 Task: Change polyline line to dashed.
Action: Mouse moved to (368, 266)
Screenshot: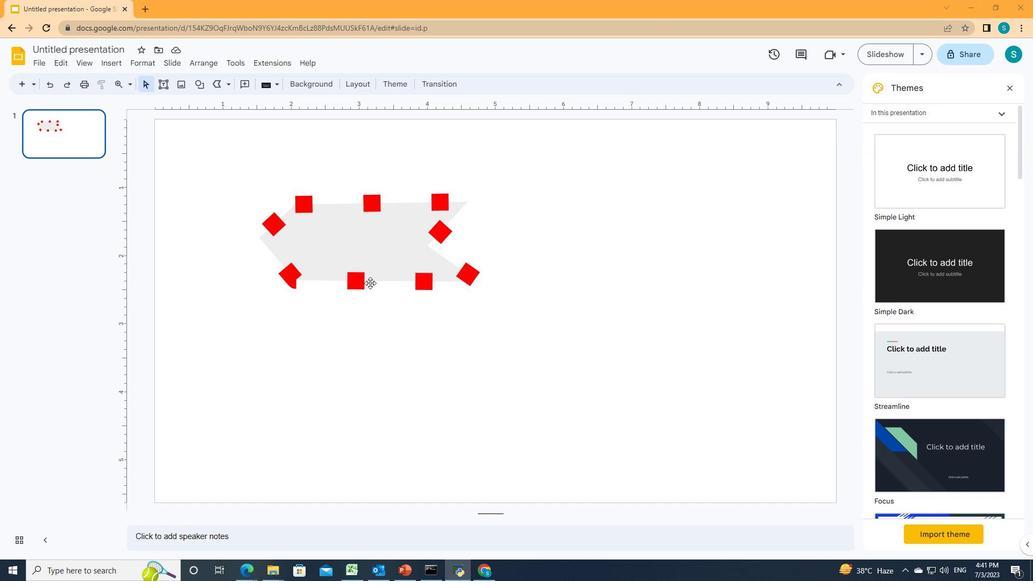 
Action: Mouse pressed left at (368, 266)
Screenshot: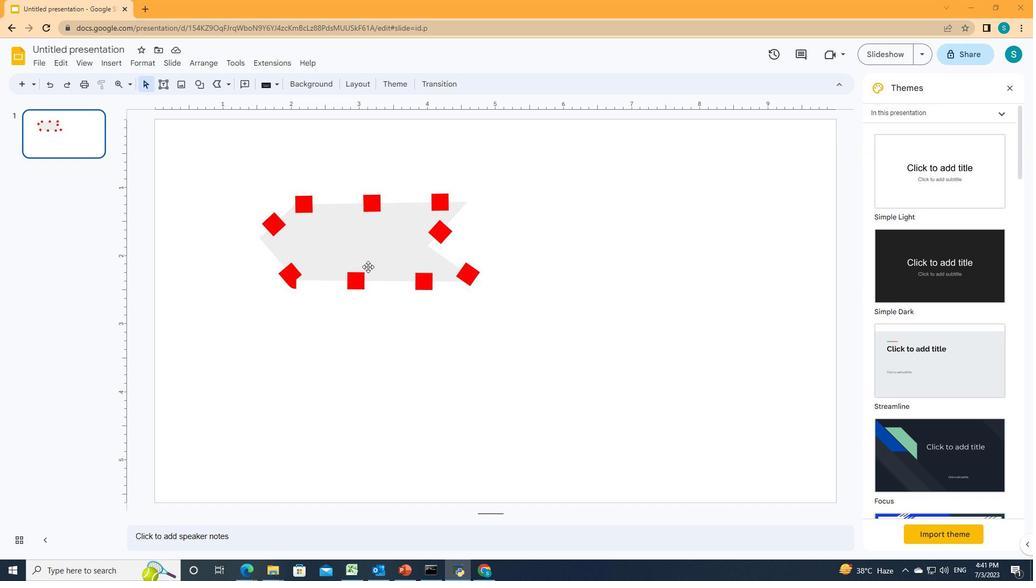 
Action: Mouse moved to (305, 83)
Screenshot: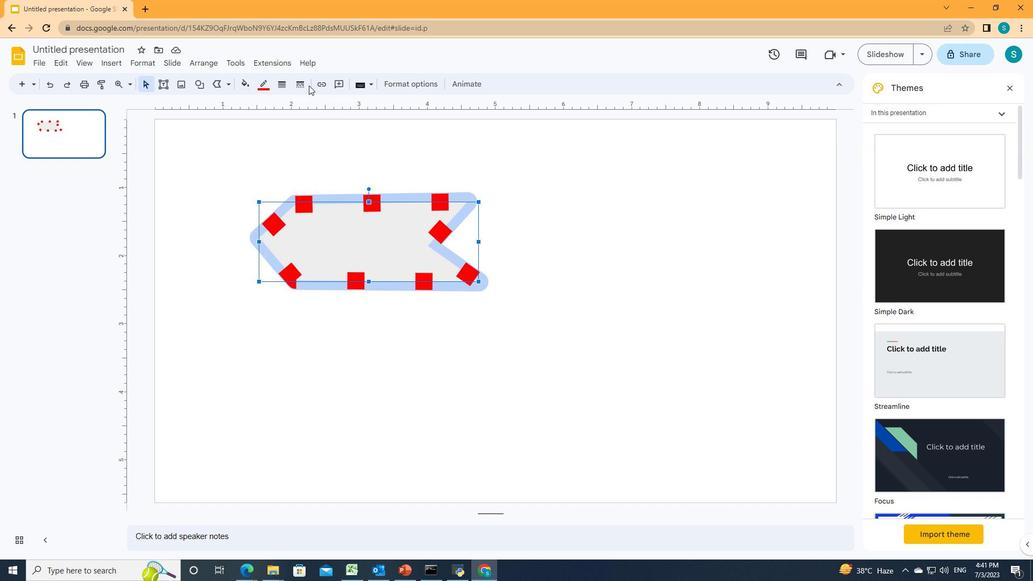 
Action: Mouse pressed left at (305, 83)
Screenshot: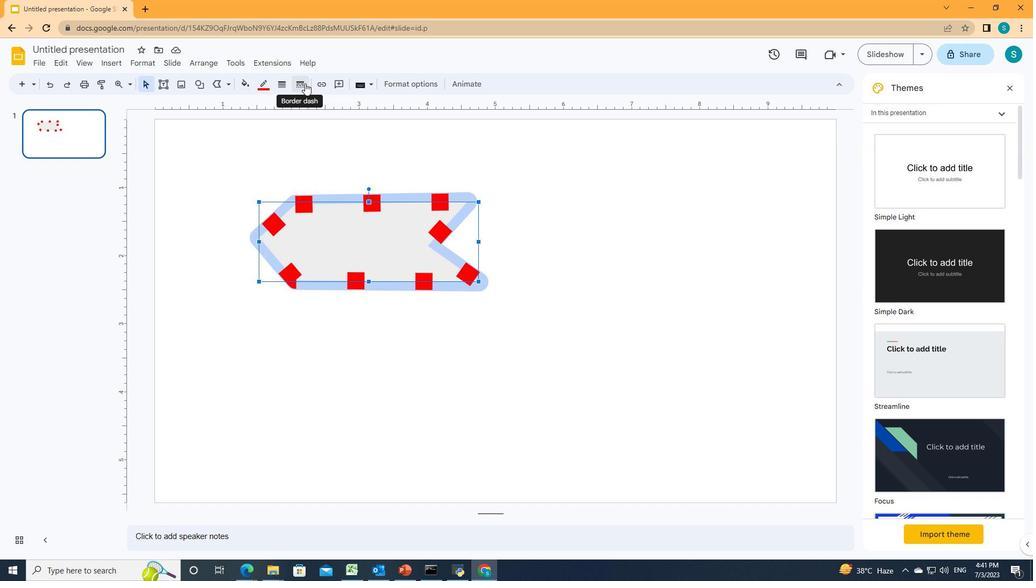 
Action: Mouse moved to (323, 137)
Screenshot: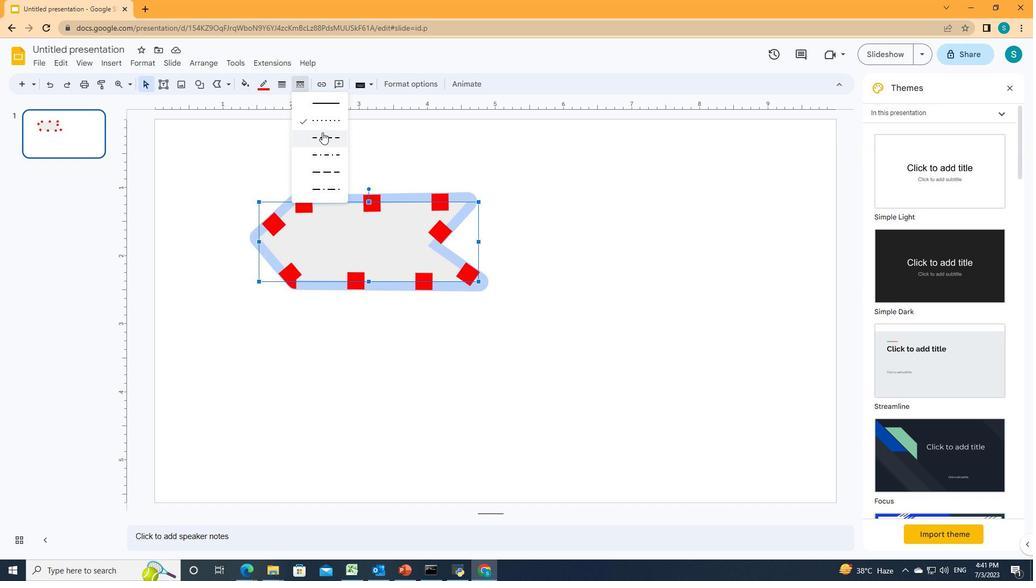 
Action: Mouse pressed left at (323, 137)
Screenshot: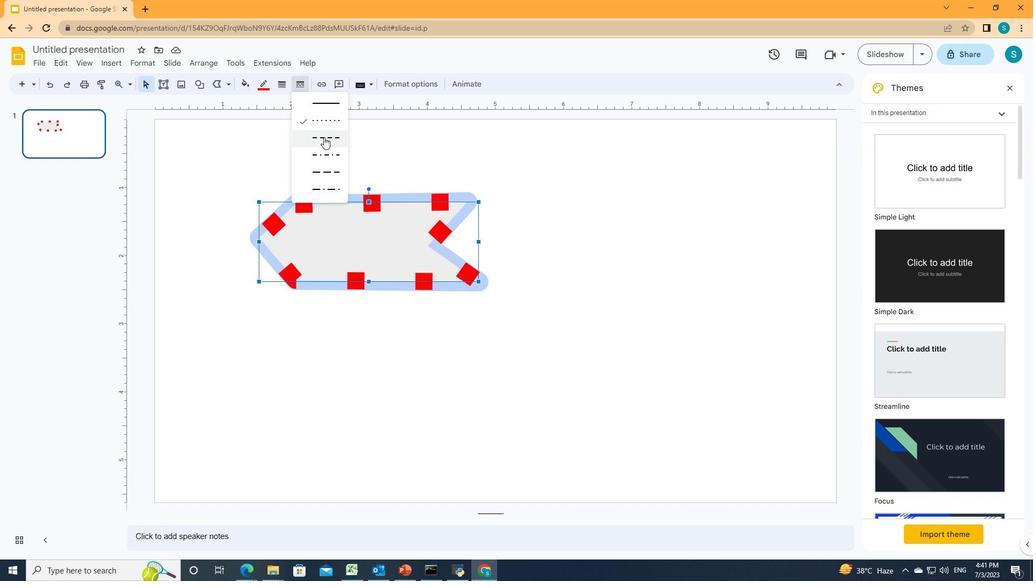 
